 Task: Click on Contact Sheet
Action: Mouse moved to (923, 312)
Screenshot: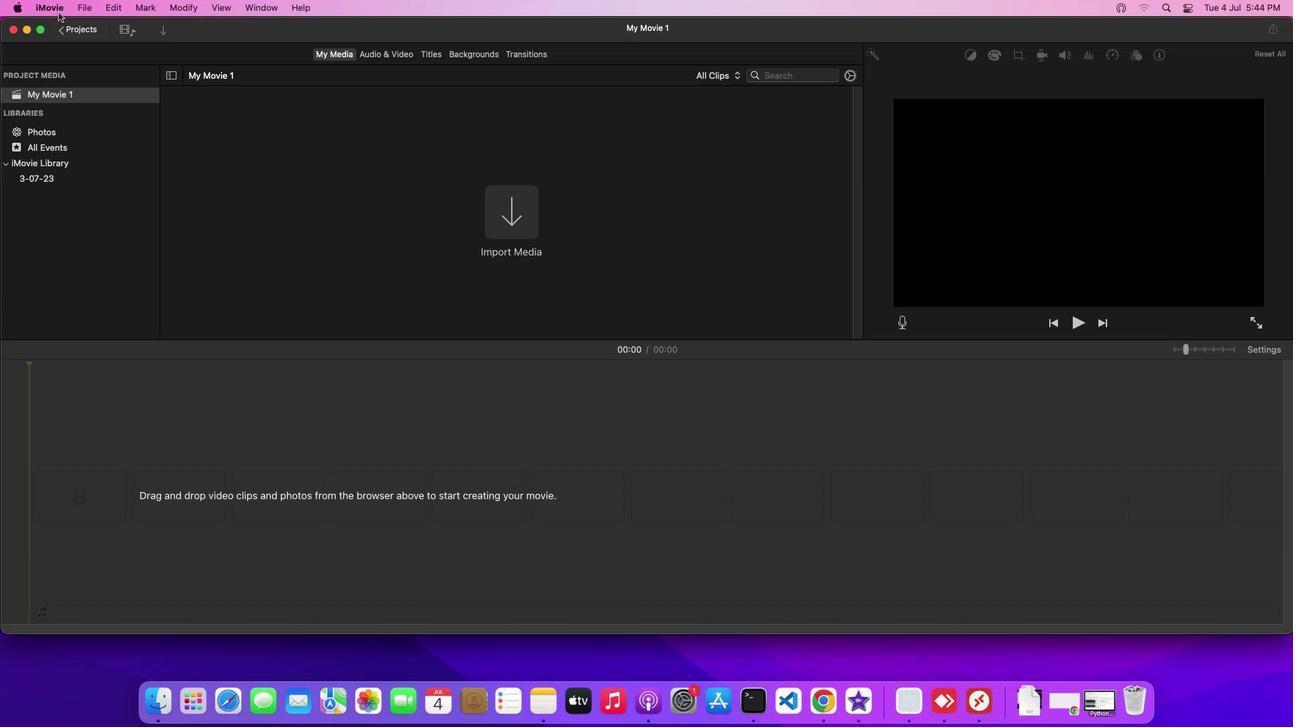 
Action: Mouse pressed left at (923, 312)
Screenshot: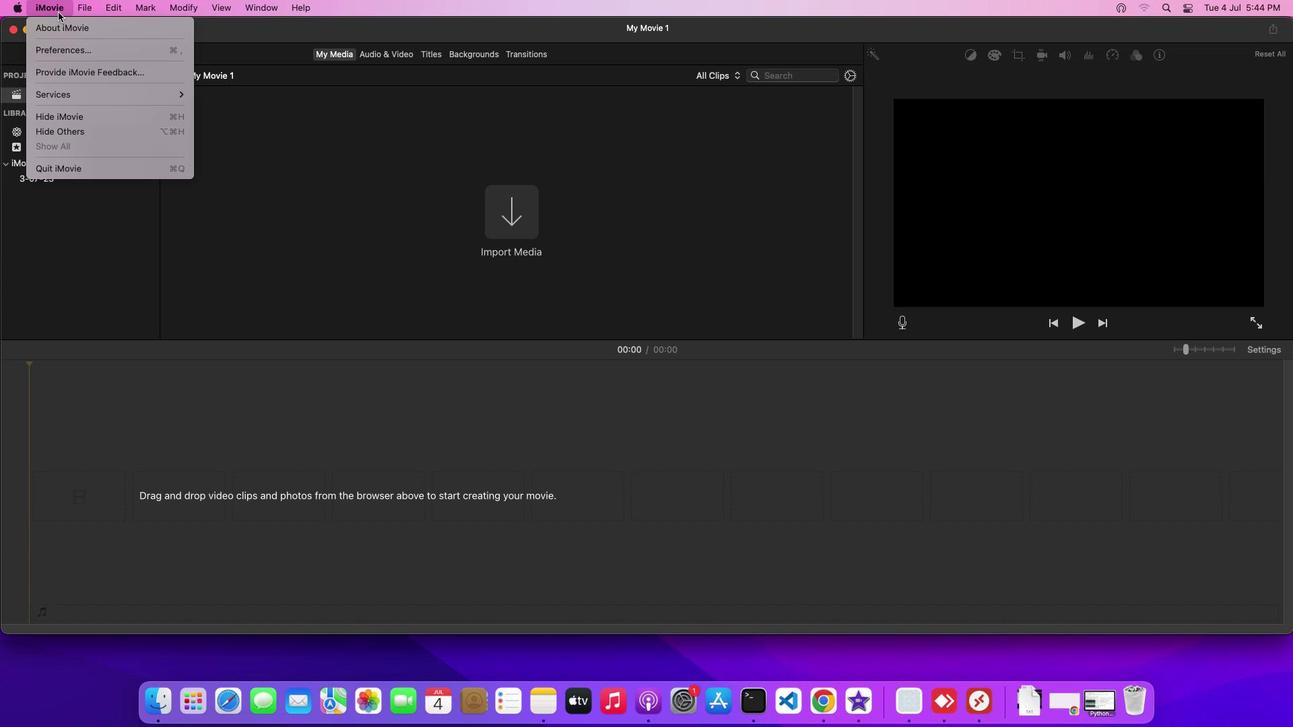 
Action: Mouse moved to (923, 313)
Screenshot: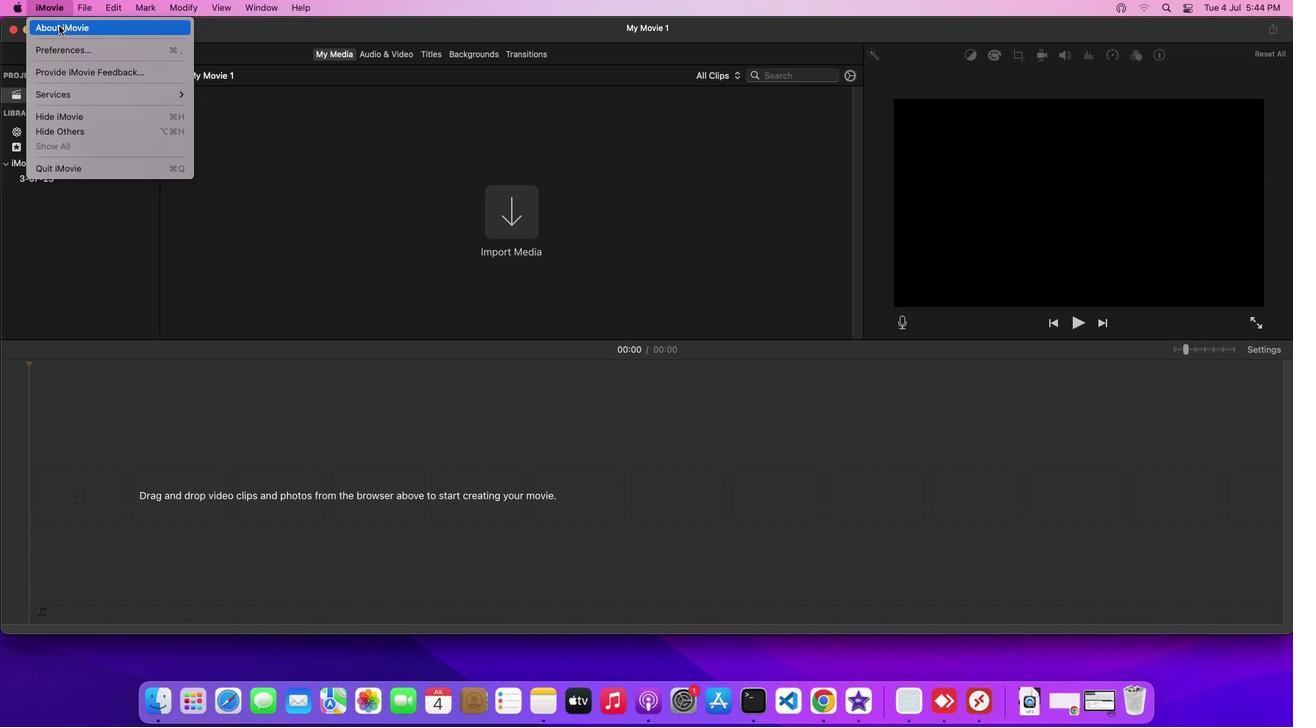 
Action: Mouse pressed left at (923, 313)
Screenshot: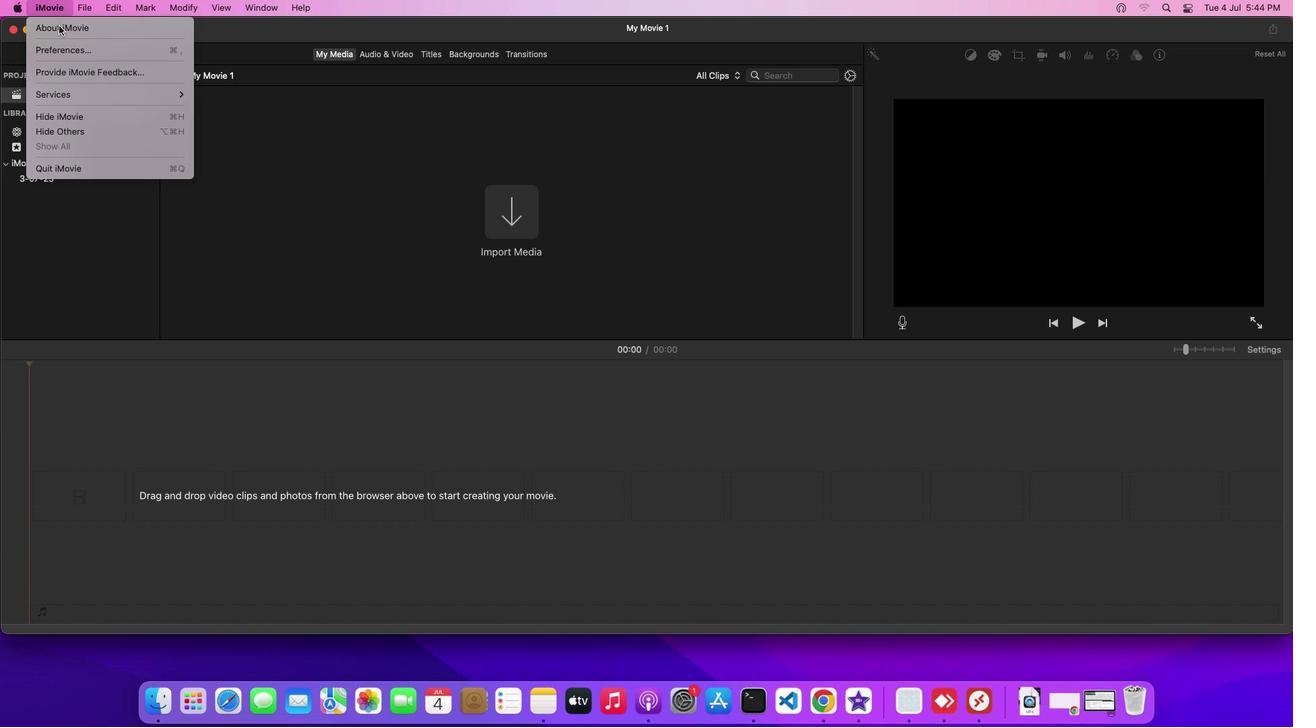 
Action: Mouse moved to (829, 342)
Screenshot: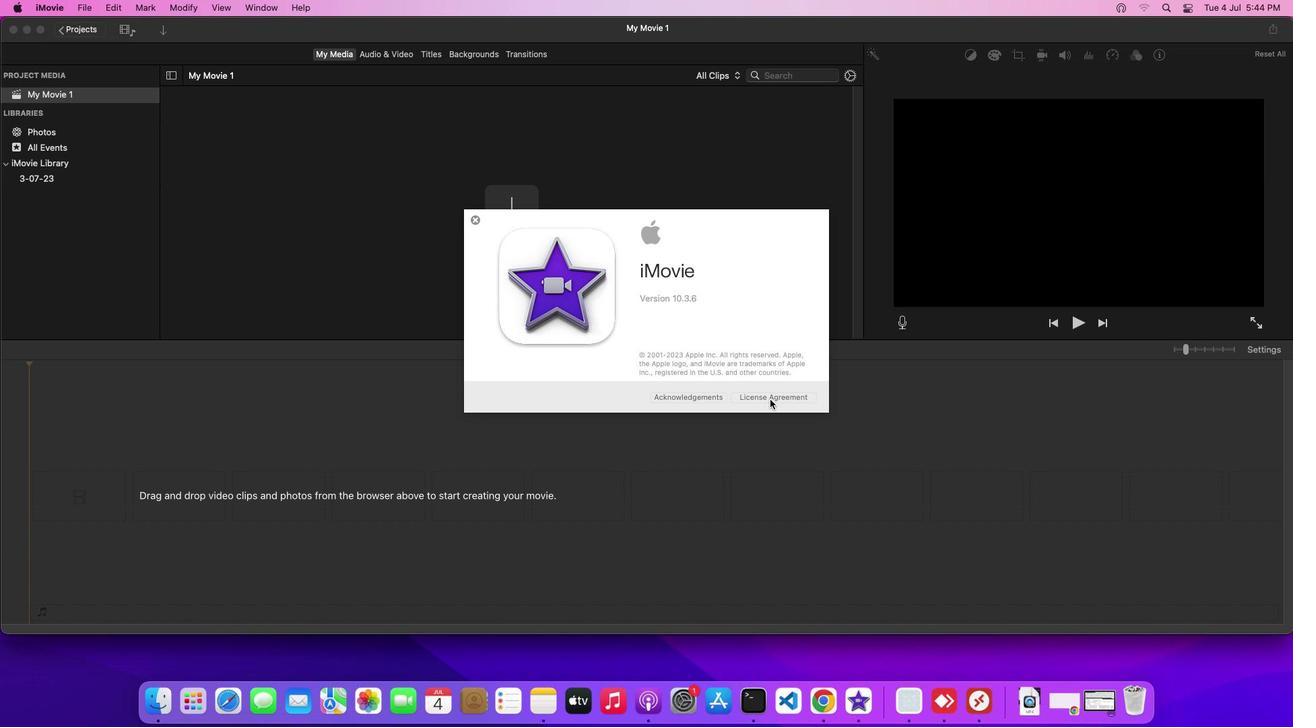 
Action: Mouse pressed left at (829, 342)
Screenshot: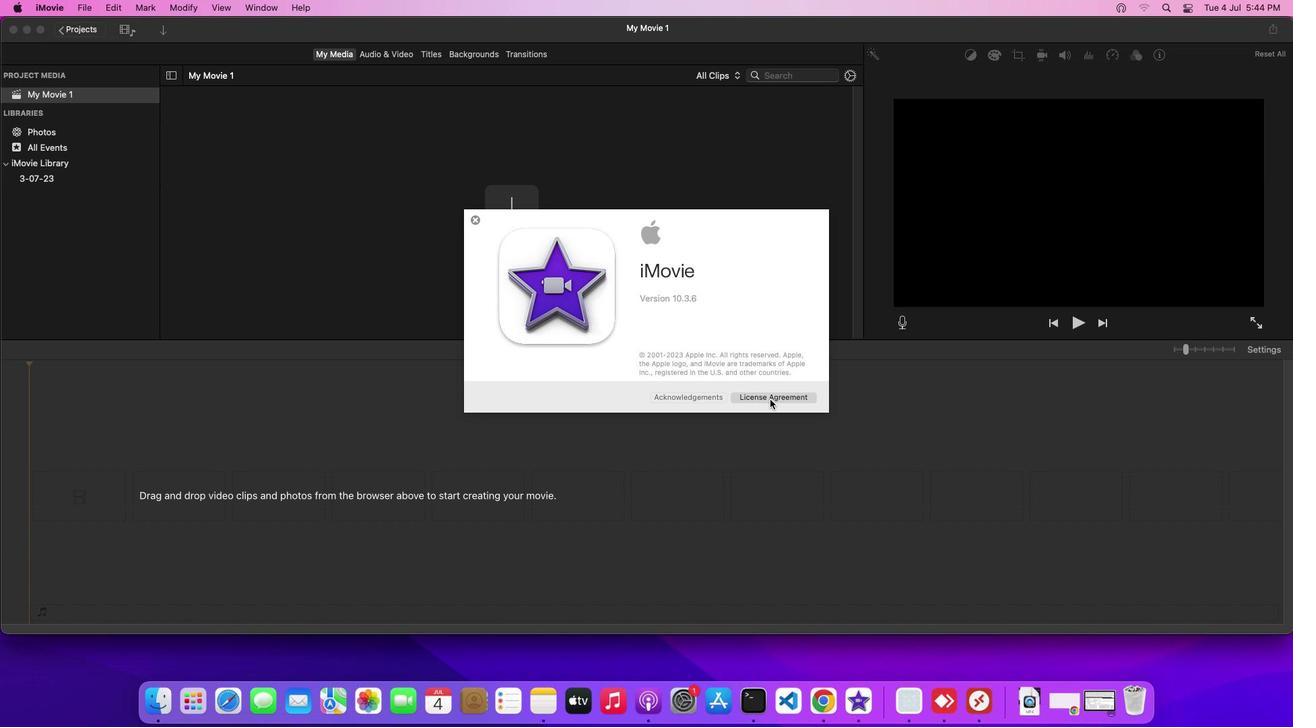 
Action: Mouse moved to (909, 314)
Screenshot: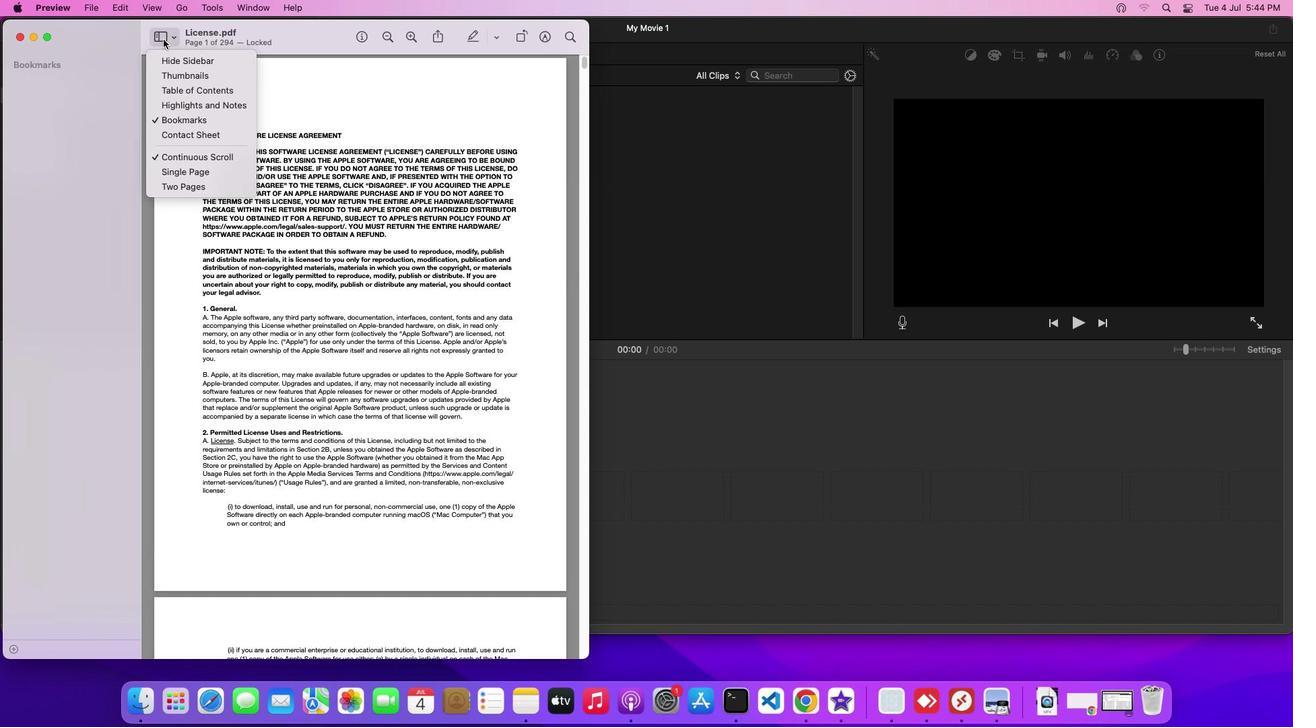 
Action: Mouse pressed left at (909, 314)
Screenshot: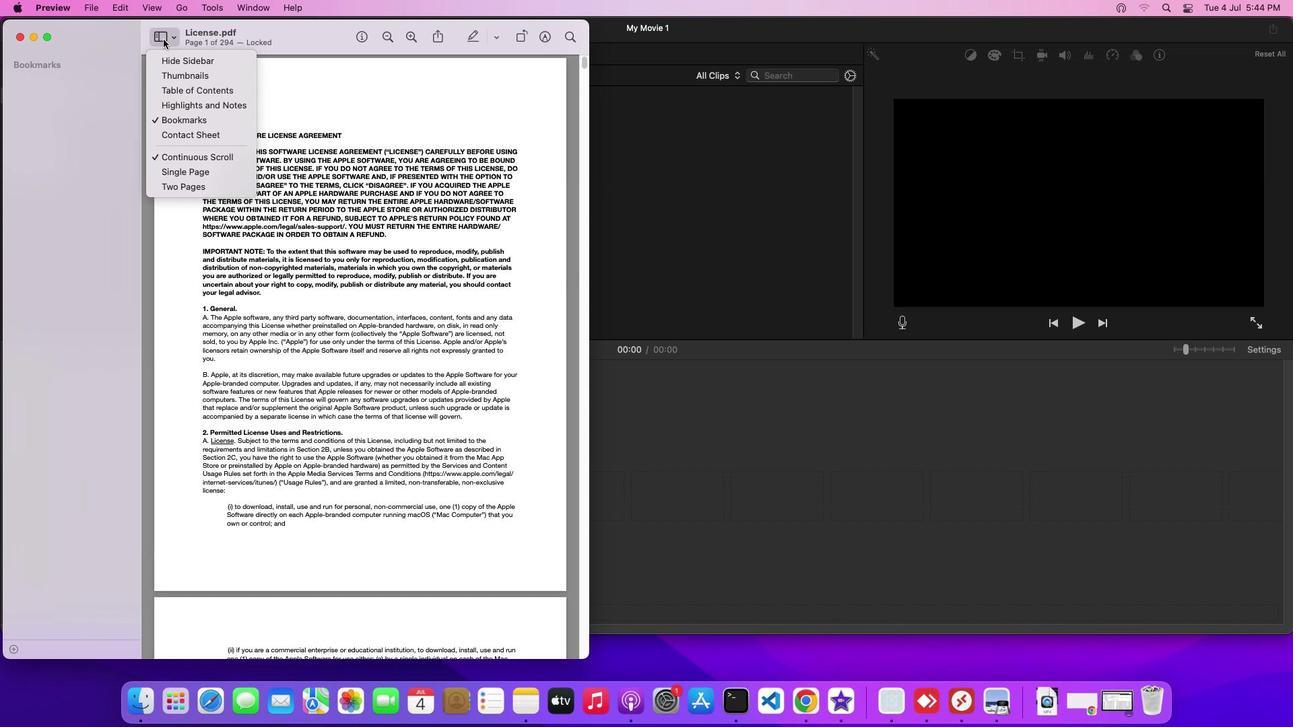 
Action: Mouse moved to (909, 321)
Screenshot: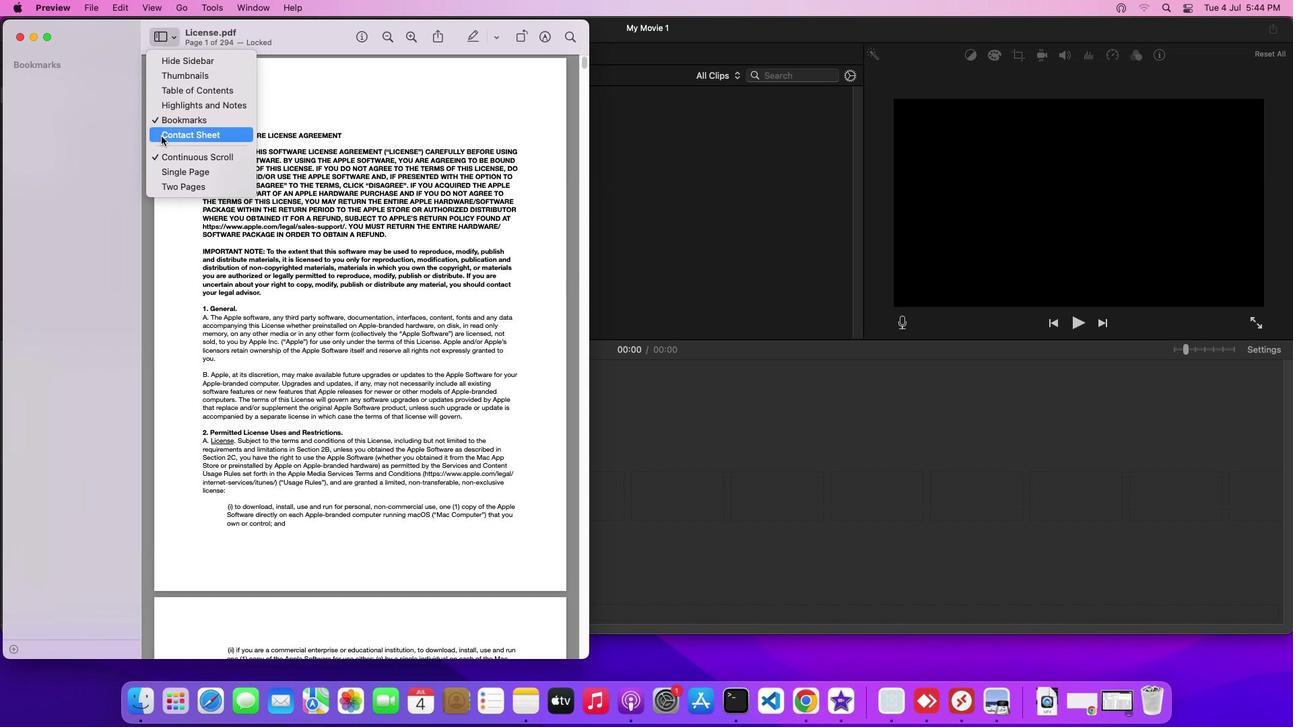 
Action: Mouse pressed left at (909, 321)
Screenshot: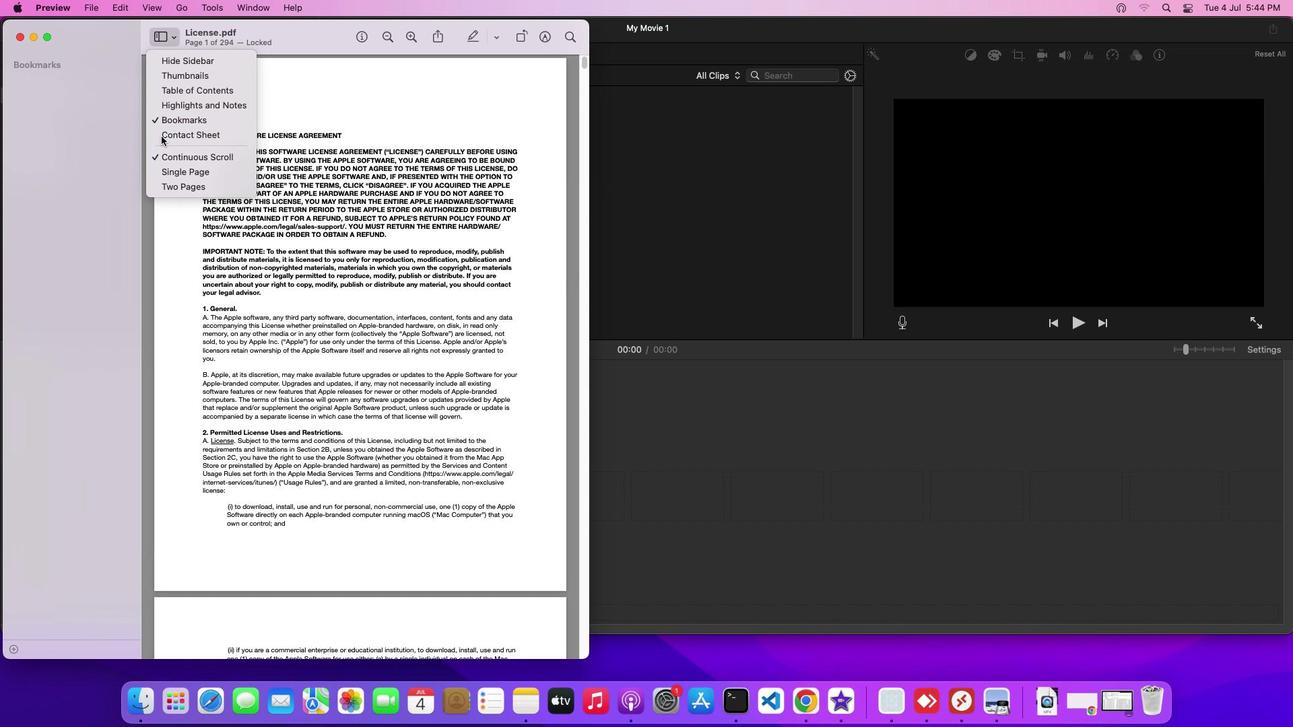 
Action: Mouse moved to (909, 321)
Screenshot: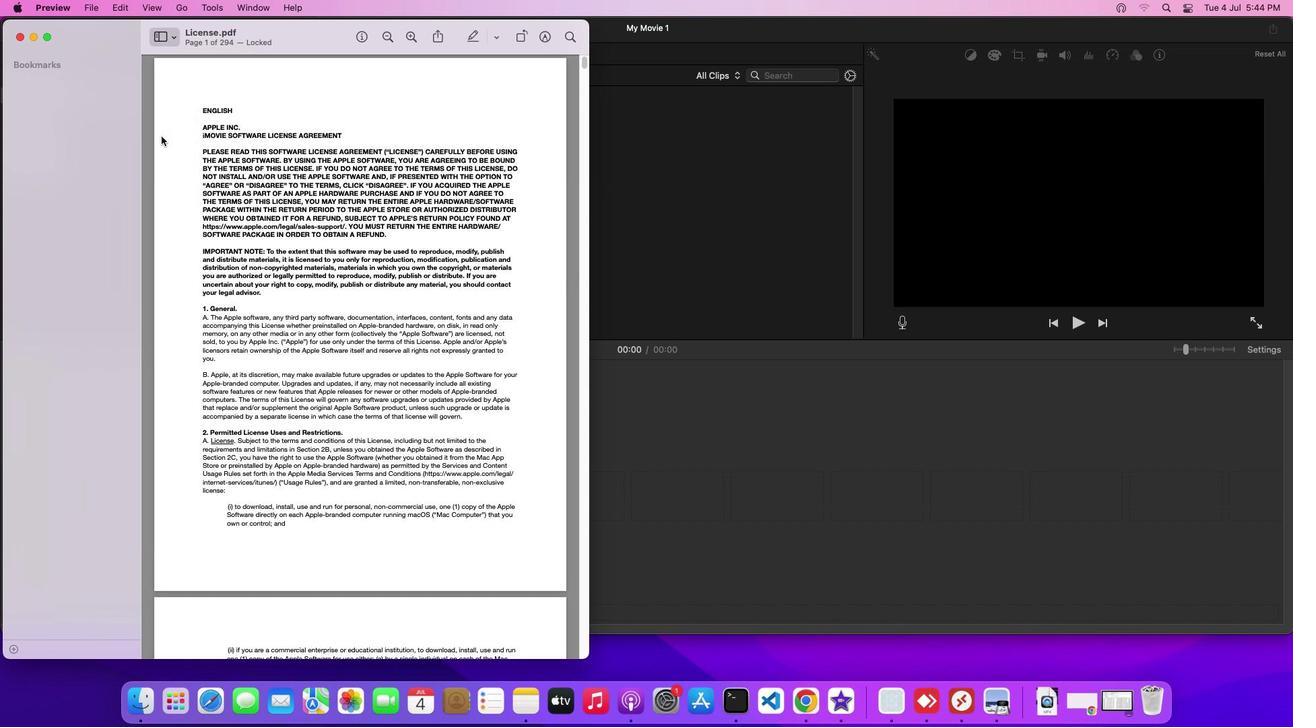 
